 Task: Create a task  Improve website accessibility for users with visual impairments , assign it to team member softage.10@softage.net in the project TradeWorks and update the status of the task to  On Track  , set the priority of the task to Low.
Action: Mouse moved to (65, 396)
Screenshot: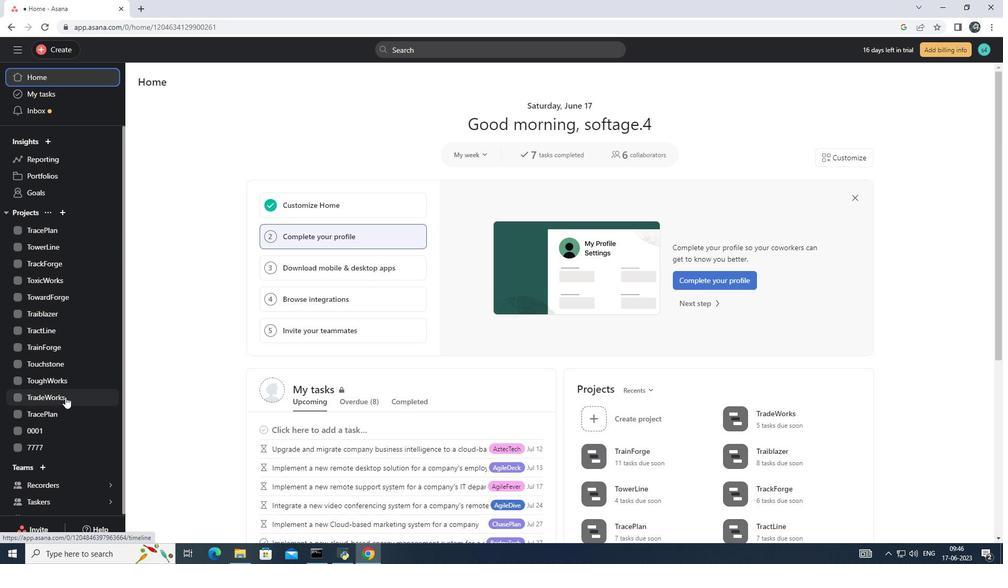 
Action: Mouse pressed left at (65, 396)
Screenshot: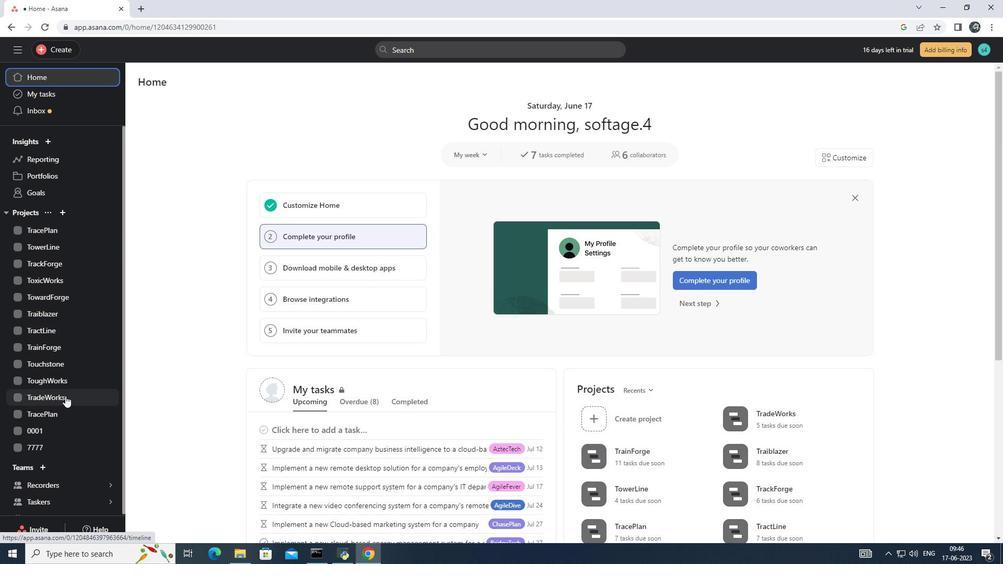 
Action: Mouse moved to (166, 130)
Screenshot: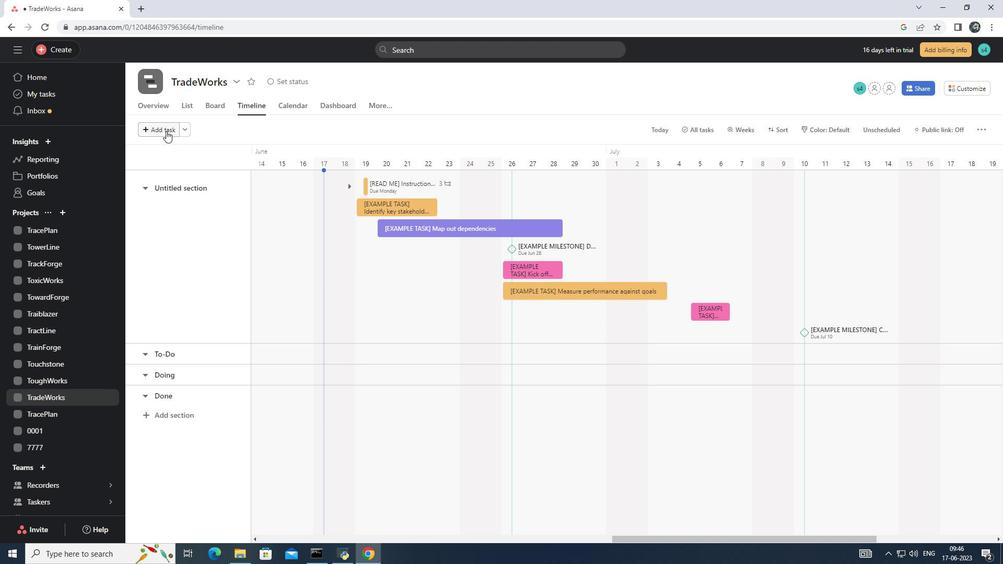 
Action: Mouse pressed left at (166, 130)
Screenshot: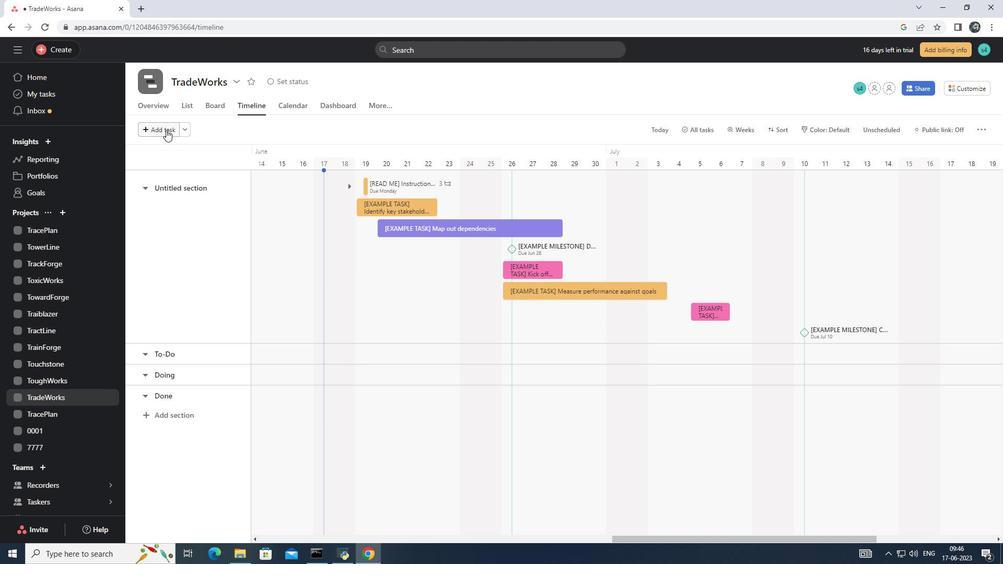 
Action: Mouse moved to (339, 185)
Screenshot: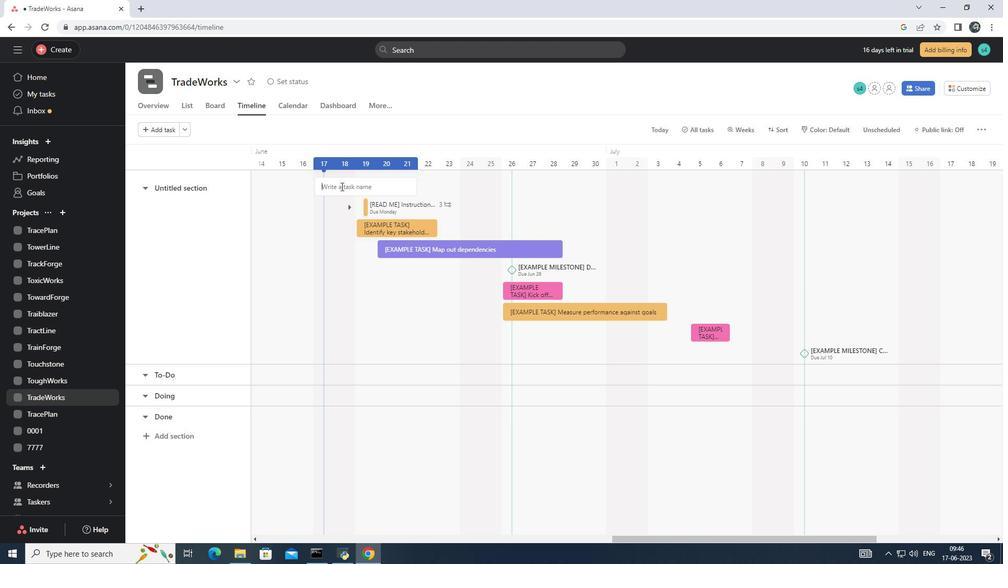 
Action: Mouse pressed left at (339, 185)
Screenshot: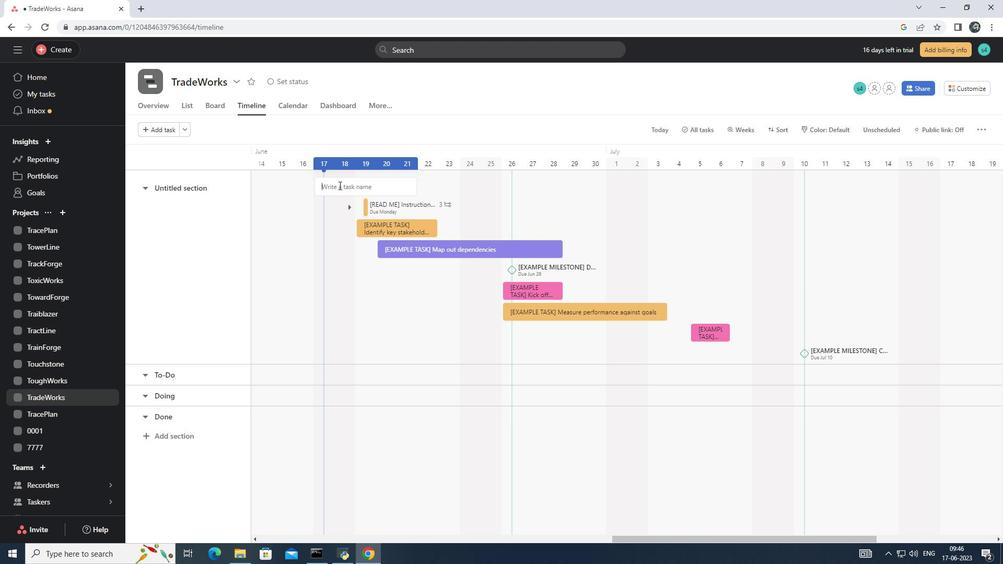 
Action: Key pressed <Key.shift>Improve<Key.space>website<Key.space>accessibility<Key.space>for<Key.space>users<Key.space>with<Key.space>visual<Key.space>impairments<Key.enter>
Screenshot: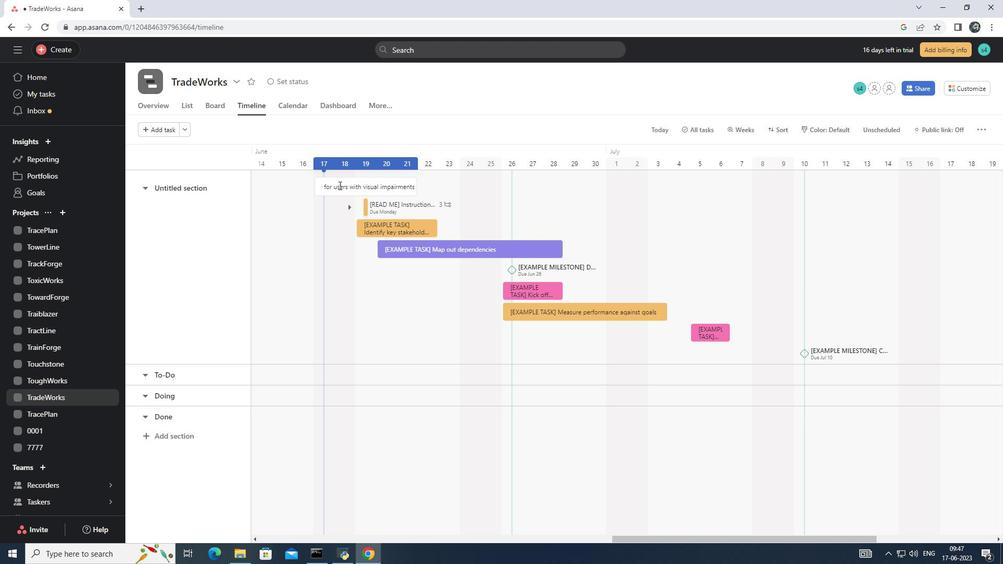 
Action: Mouse moved to (350, 180)
Screenshot: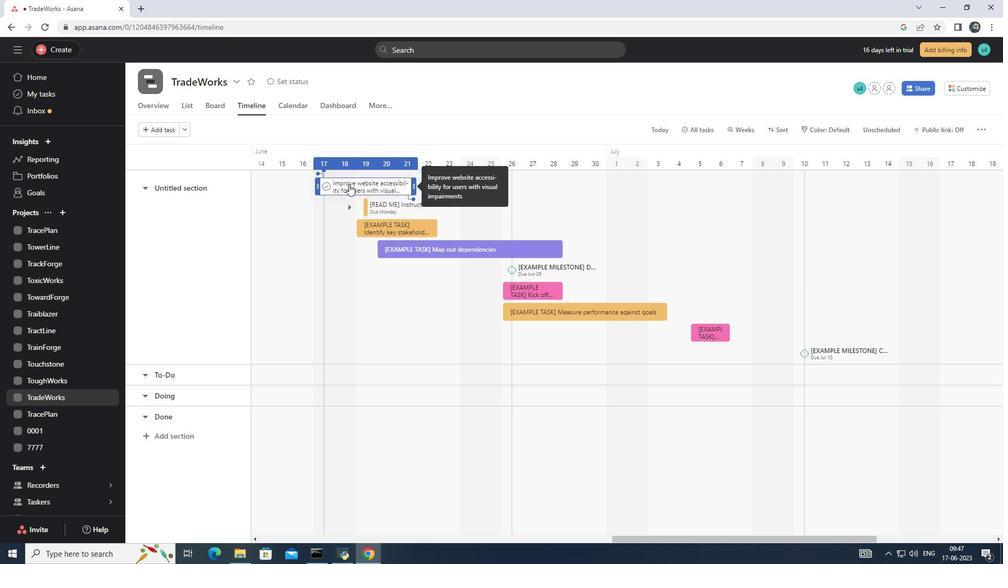 
Action: Mouse pressed left at (350, 180)
Screenshot: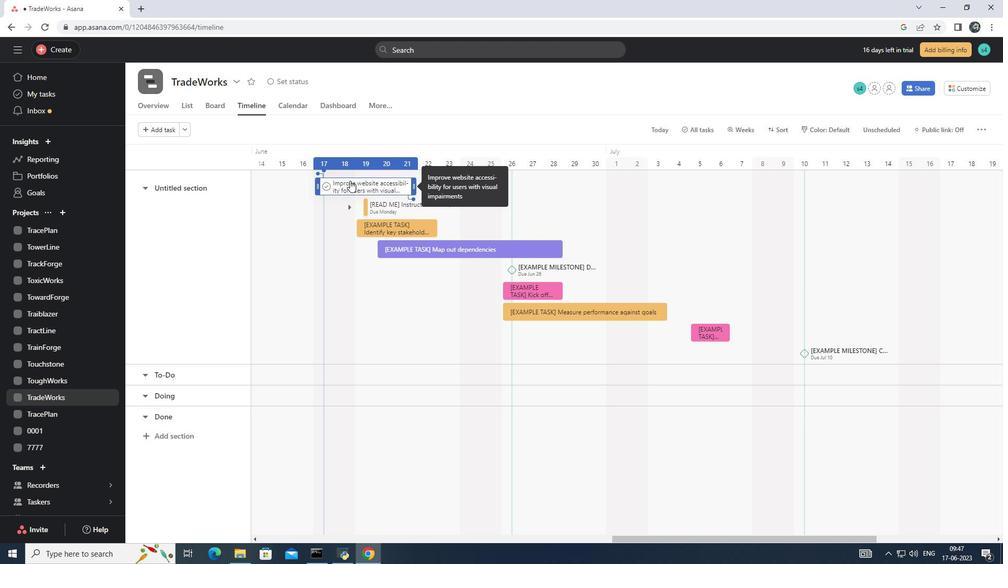 
Action: Mouse moved to (732, 205)
Screenshot: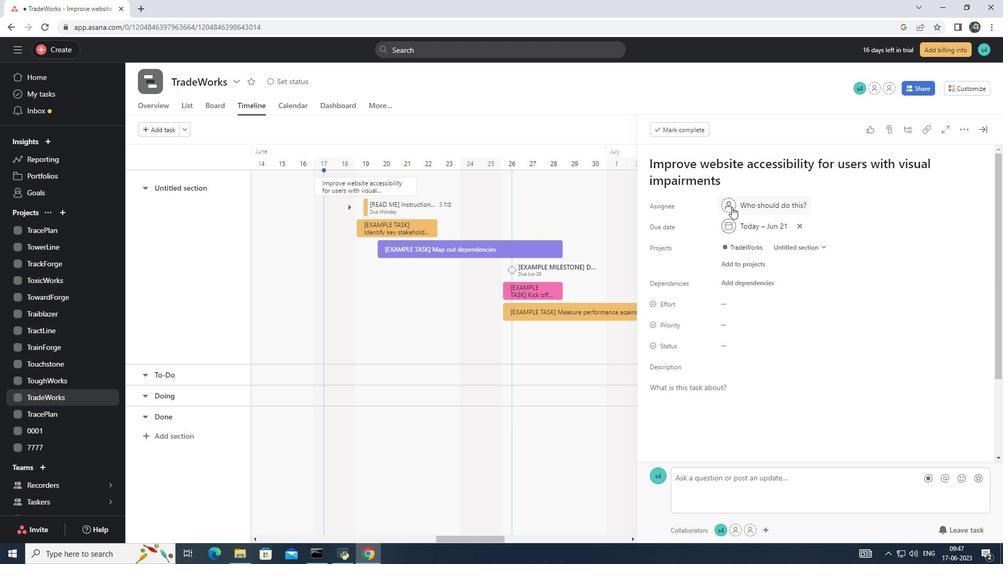 
Action: Mouse pressed left at (732, 205)
Screenshot: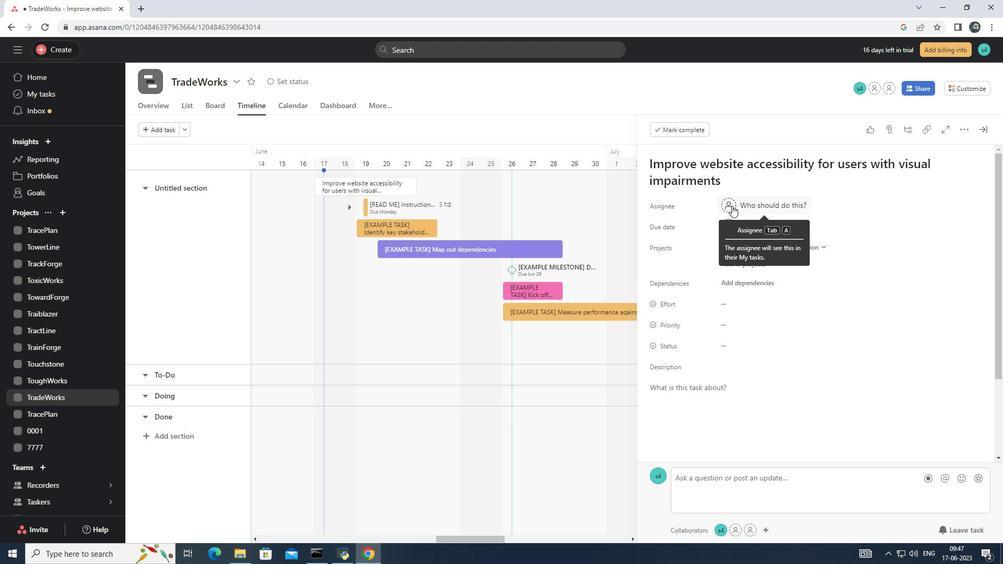 
Action: Key pressed softage.10<Key.shift>@so<Key.enter>
Screenshot: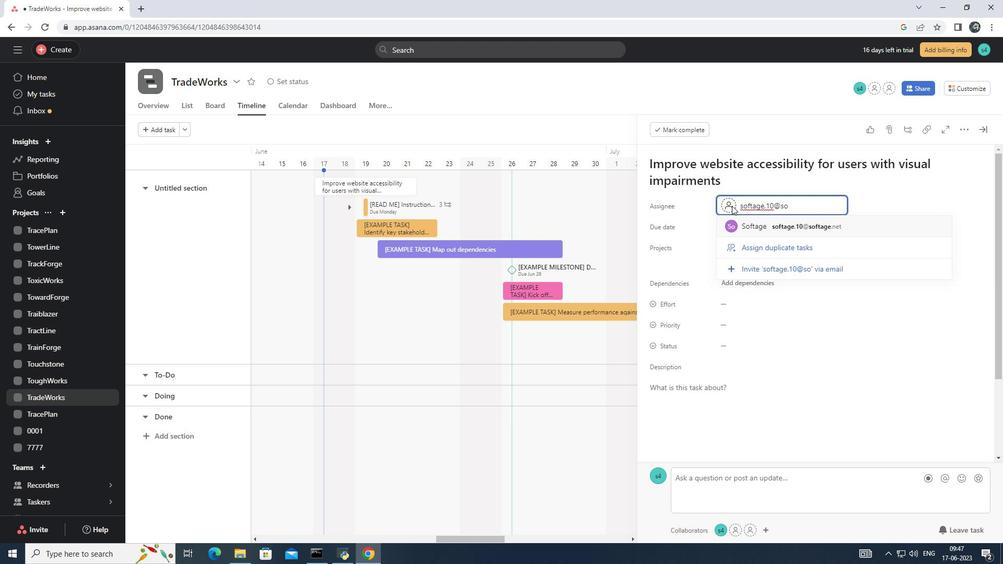 
Action: Mouse moved to (766, 347)
Screenshot: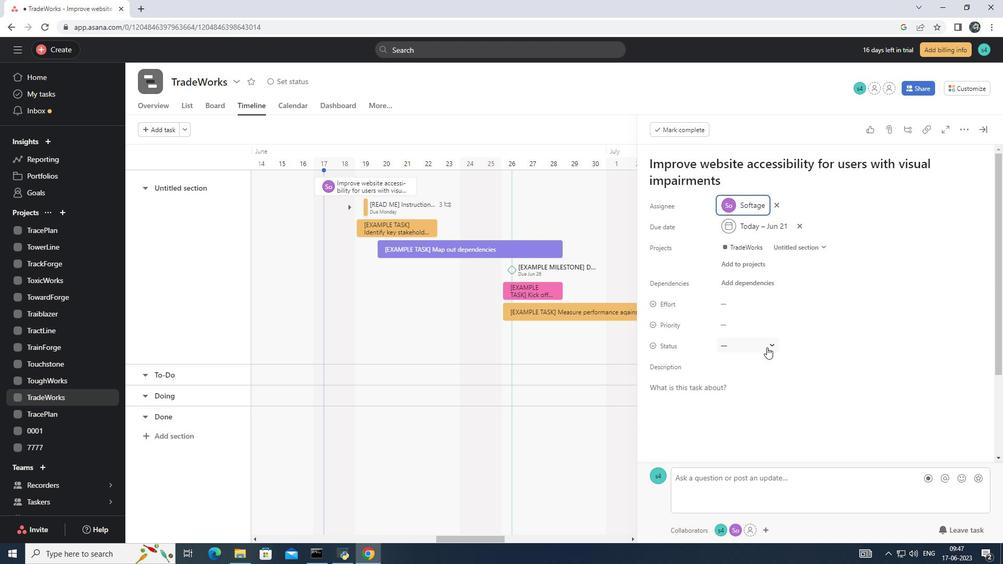 
Action: Mouse pressed left at (766, 347)
Screenshot: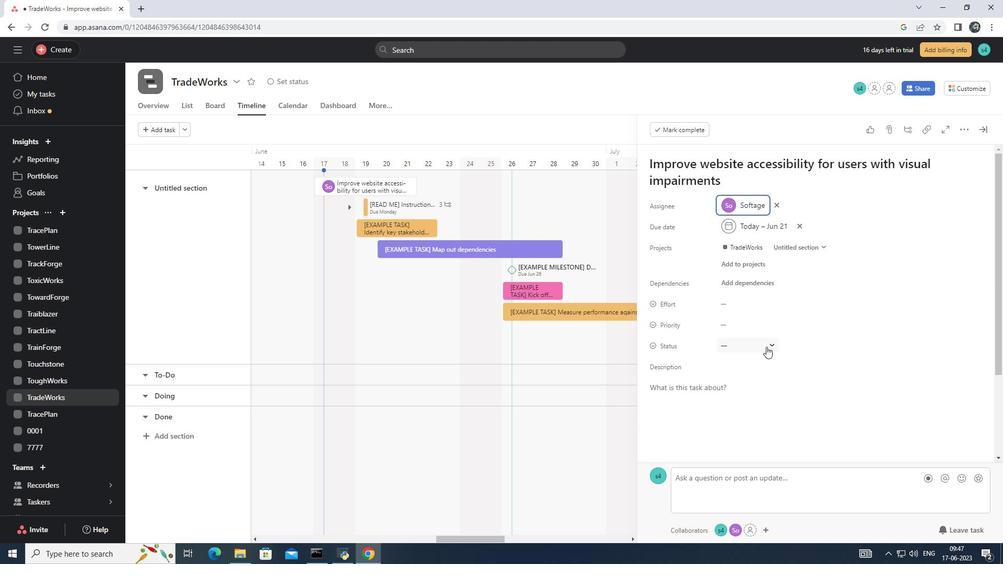 
Action: Mouse moved to (778, 383)
Screenshot: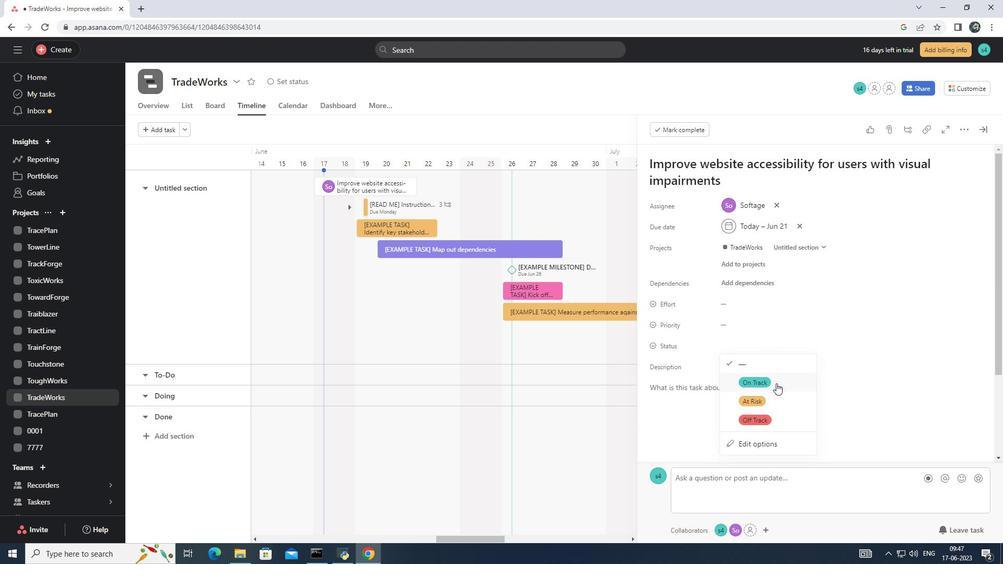 
Action: Mouse pressed left at (778, 383)
Screenshot: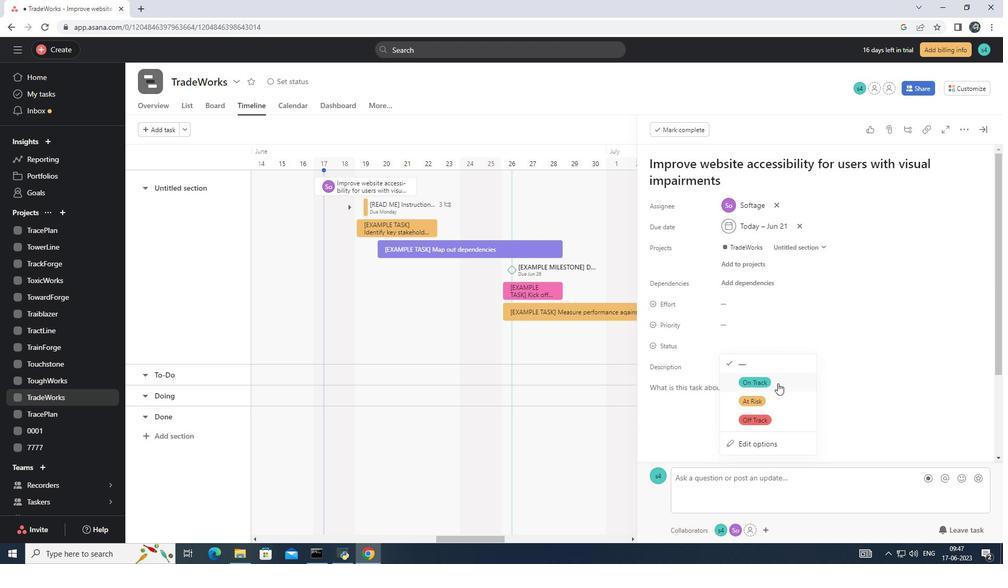 
Action: Mouse moved to (759, 325)
Screenshot: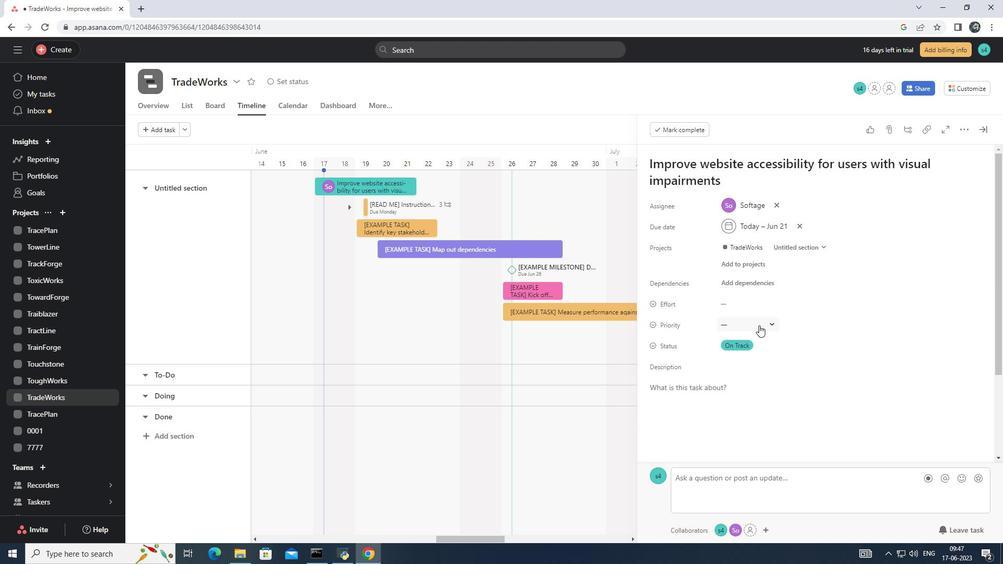 
Action: Mouse pressed left at (759, 325)
Screenshot: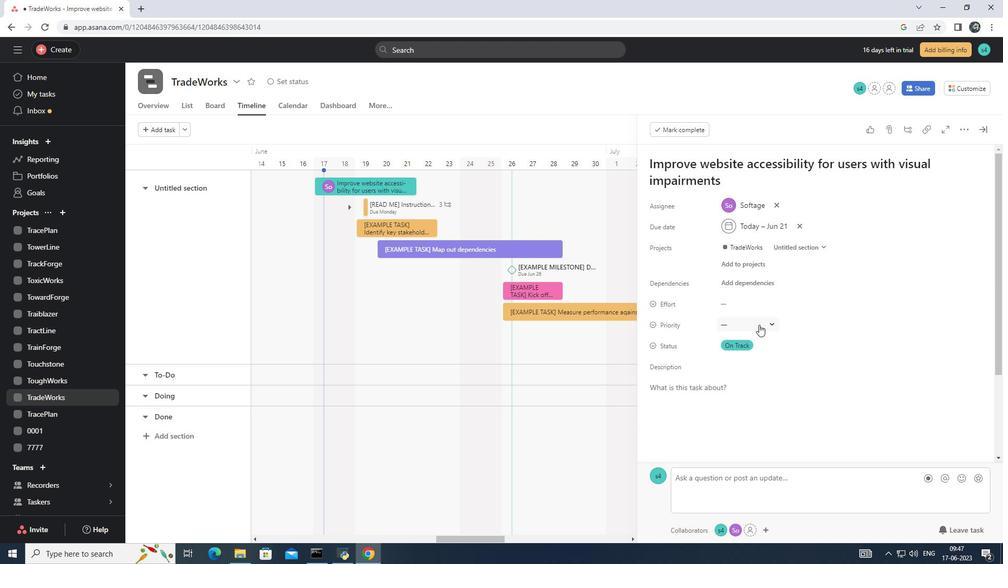 
Action: Mouse moved to (777, 397)
Screenshot: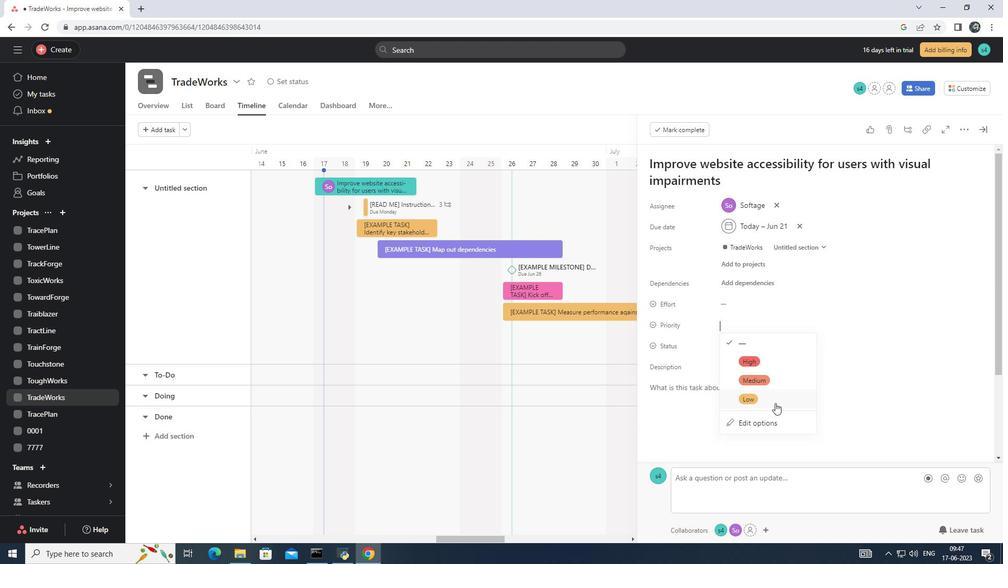 
Action: Mouse pressed left at (777, 397)
Screenshot: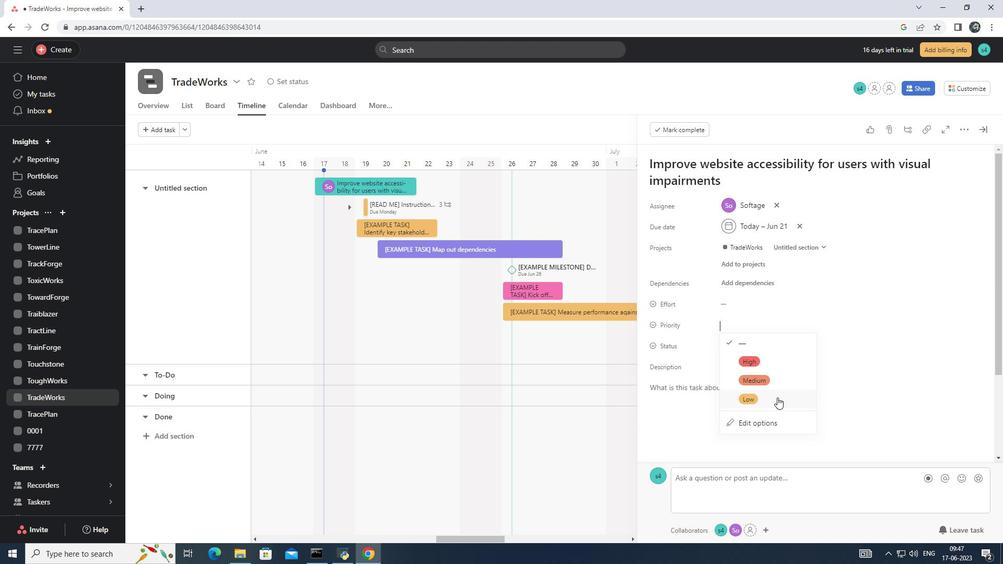 
Action: Mouse moved to (704, 349)
Screenshot: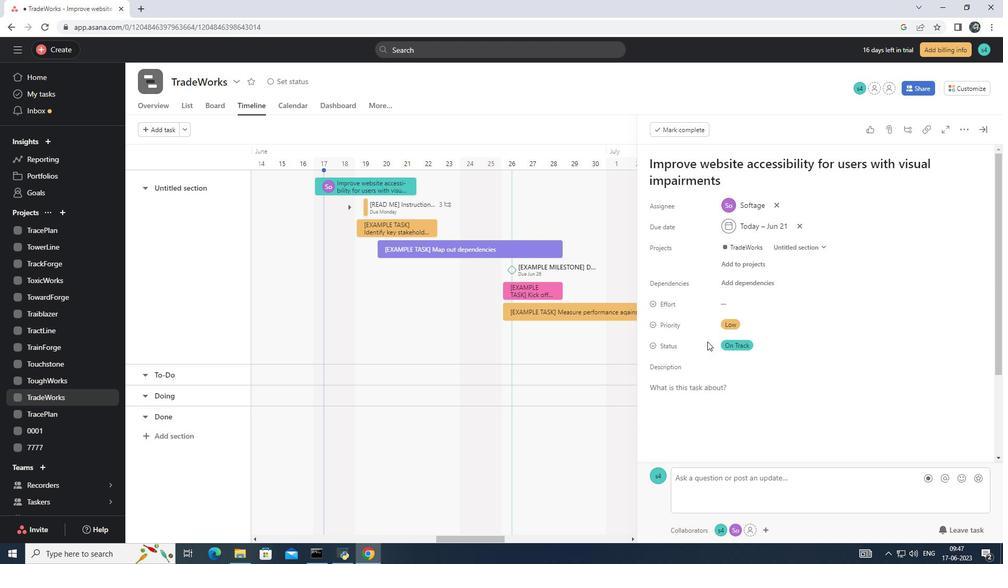 
